 Task: Create a section Lightning Strike and in the section, add a milestone ISO 27001 Certification in the project BroaderPath
Action: Mouse moved to (198, 337)
Screenshot: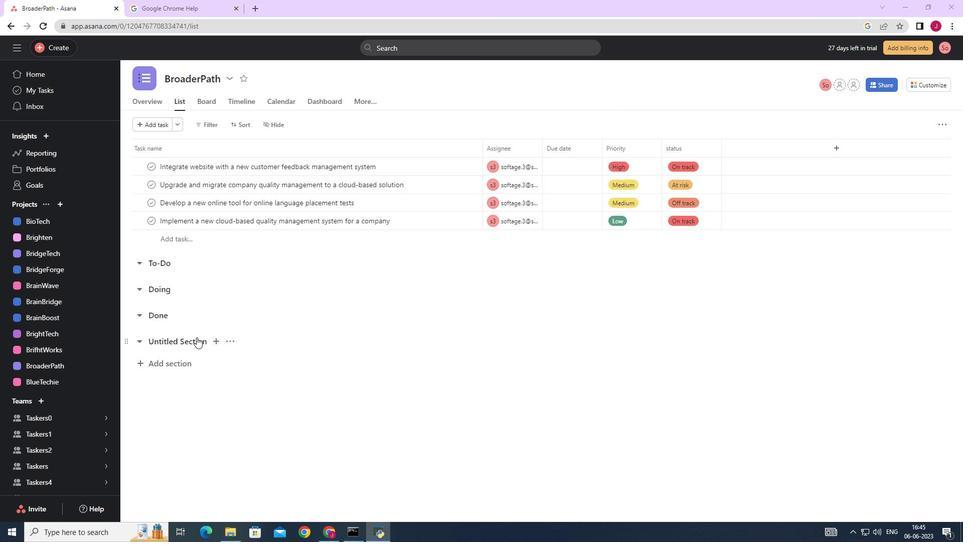 
Action: Mouse pressed left at (198, 337)
Screenshot: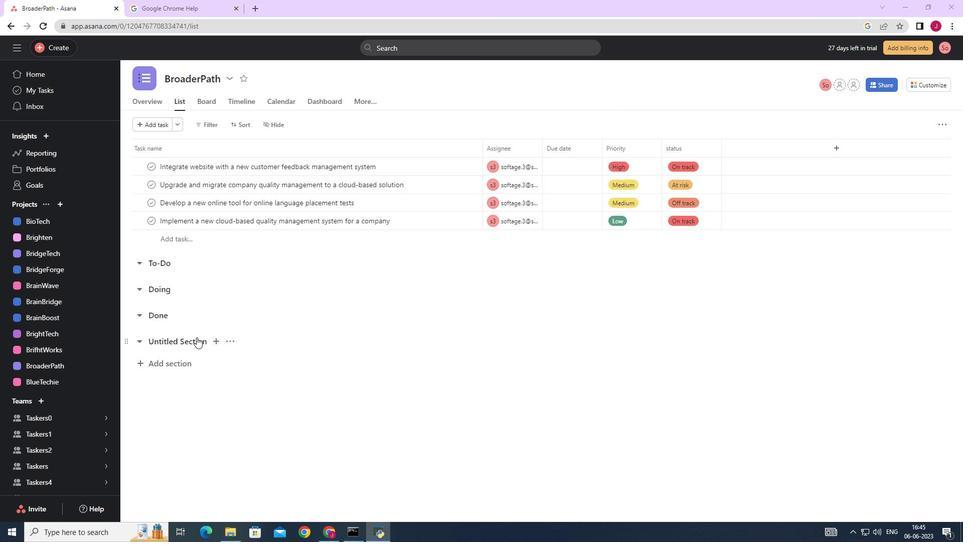 
Action: Mouse moved to (201, 339)
Screenshot: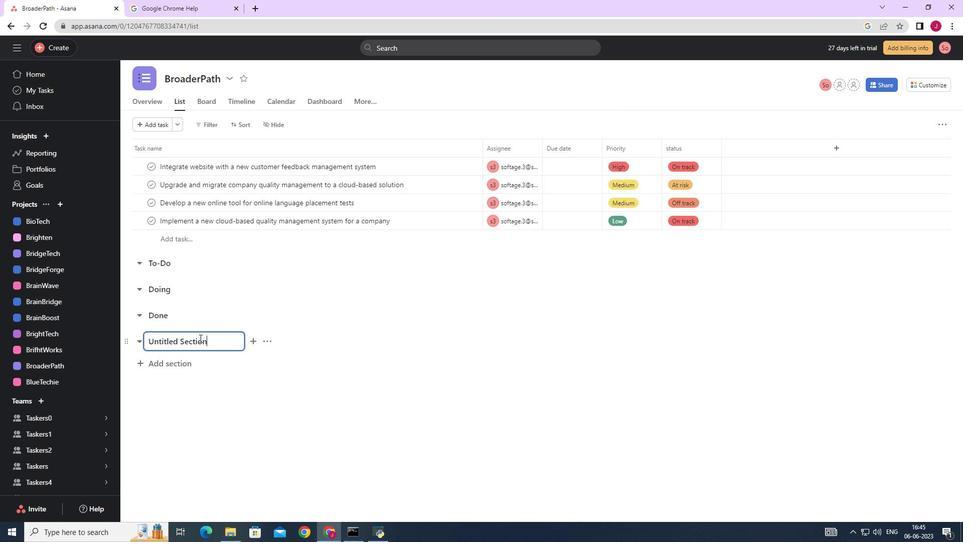 
Action: Key pressed <Key.backspace><Key.backspace><Key.backspace><Key.backspace><Key.backspace><Key.backspace><Key.backspace><Key.backspace><Key.backspace><Key.backspace><Key.backspace><Key.backspace><Key.backspace><Key.backspace><Key.backspace><Key.backspace><Key.backspace><Key.backspace><Key.caps_lock>L<Key.caps_lock>ightning<Key.space><Key.caps_lock>S<Key.caps_lock>trike<Key.enter><Key.caps_lock>ISO<Key.space>27001<Key.space>C<Key.caps_lock>ertification
Screenshot: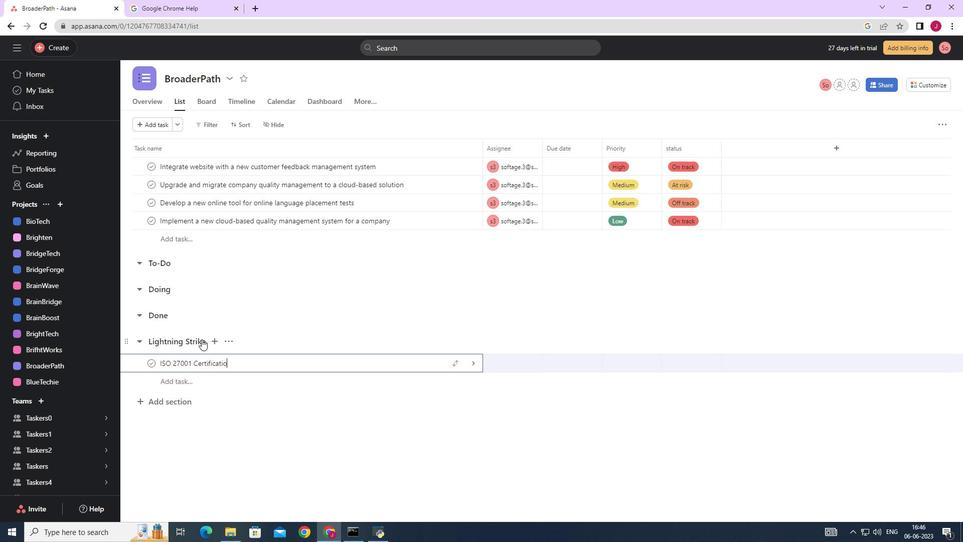 
Action: Mouse moved to (474, 365)
Screenshot: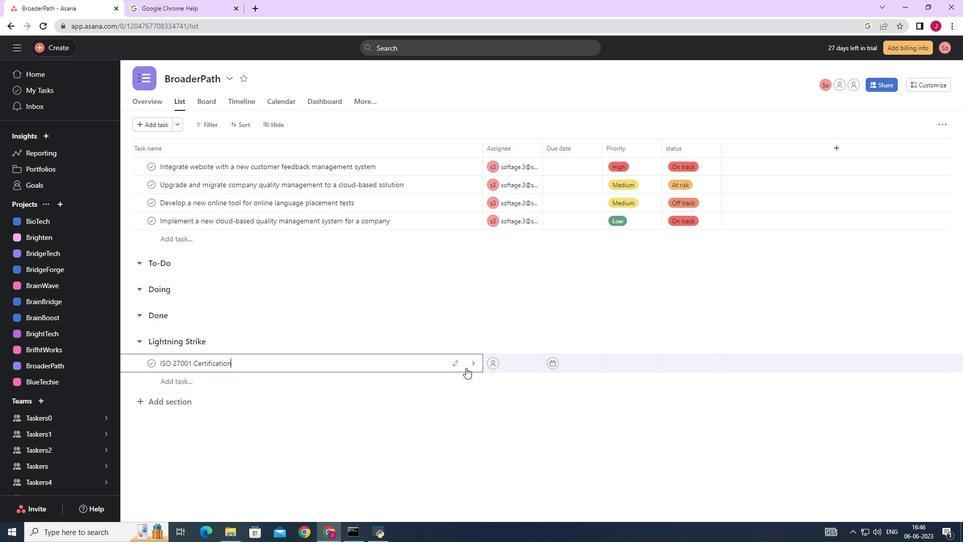
Action: Mouse pressed left at (474, 365)
Screenshot: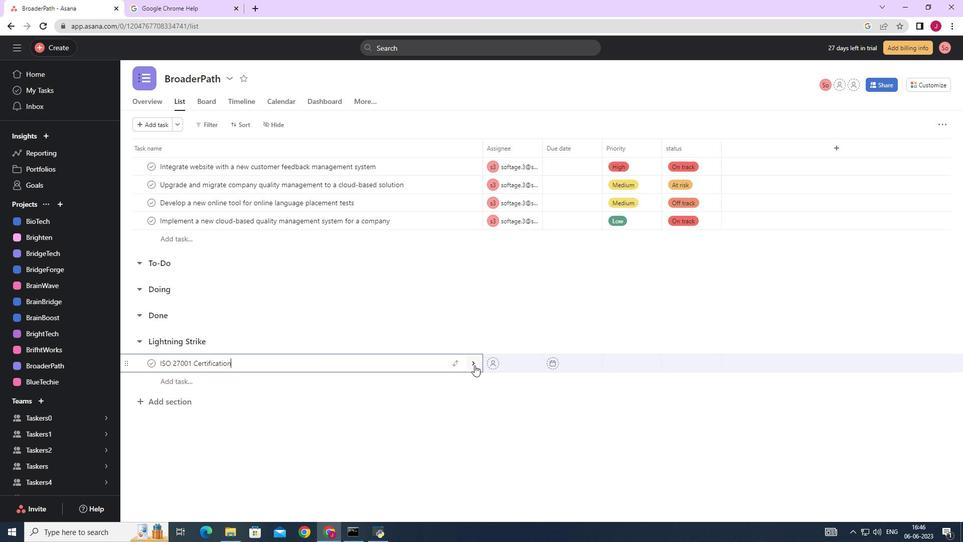 
Action: Mouse moved to (926, 123)
Screenshot: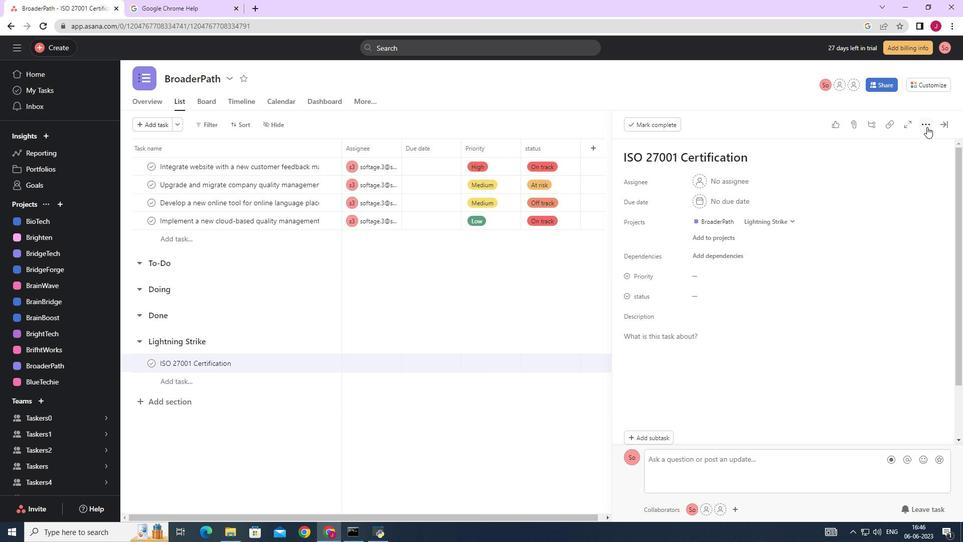 
Action: Mouse pressed left at (926, 123)
Screenshot: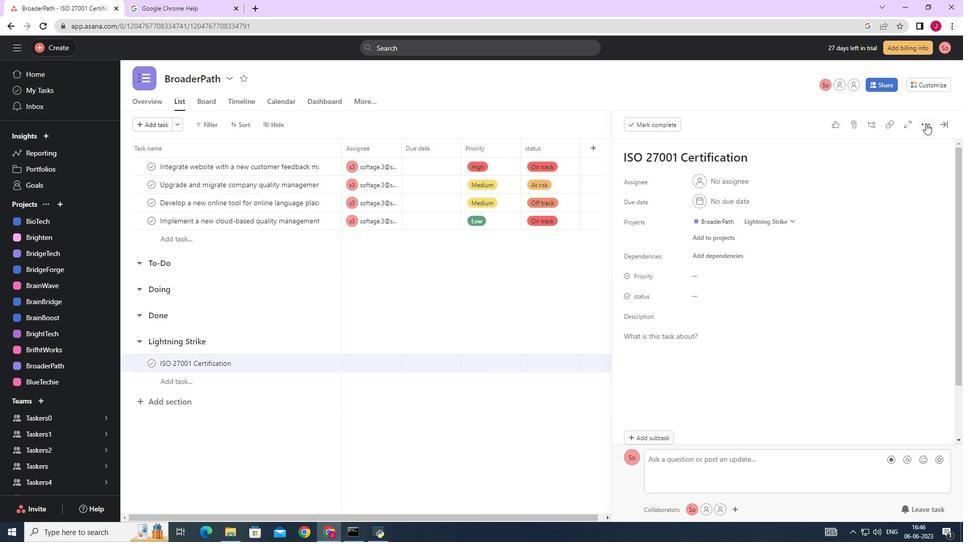 
Action: Mouse moved to (842, 162)
Screenshot: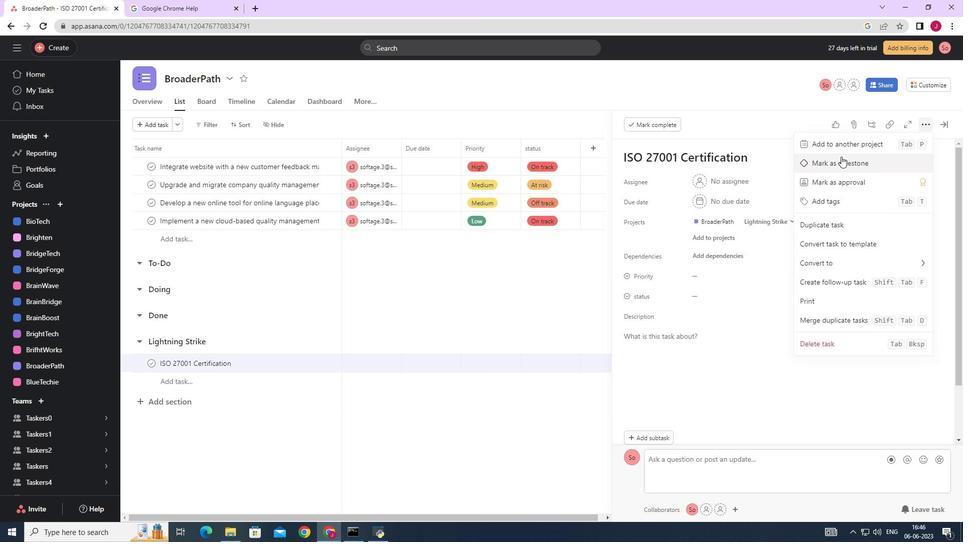 
Action: Mouse pressed left at (842, 162)
Screenshot: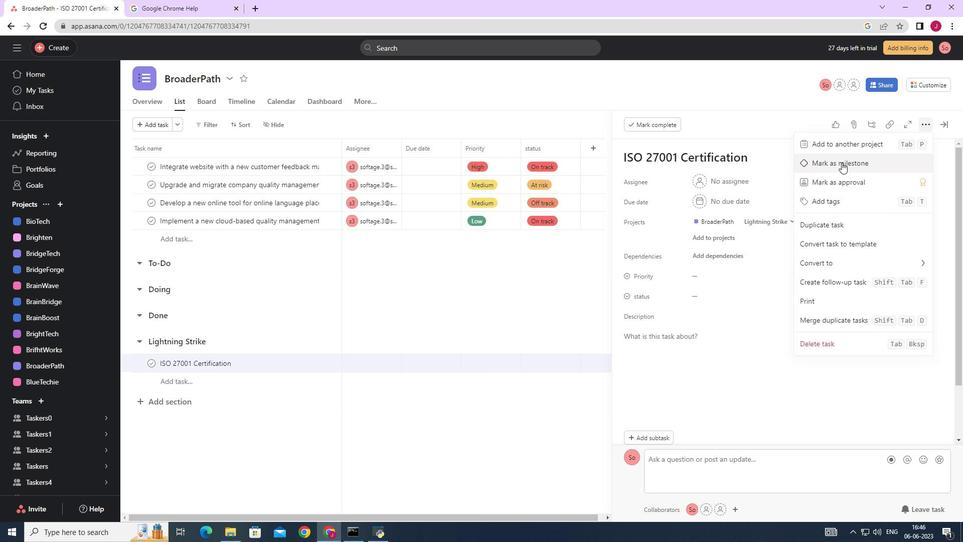 
Action: Mouse moved to (944, 122)
Screenshot: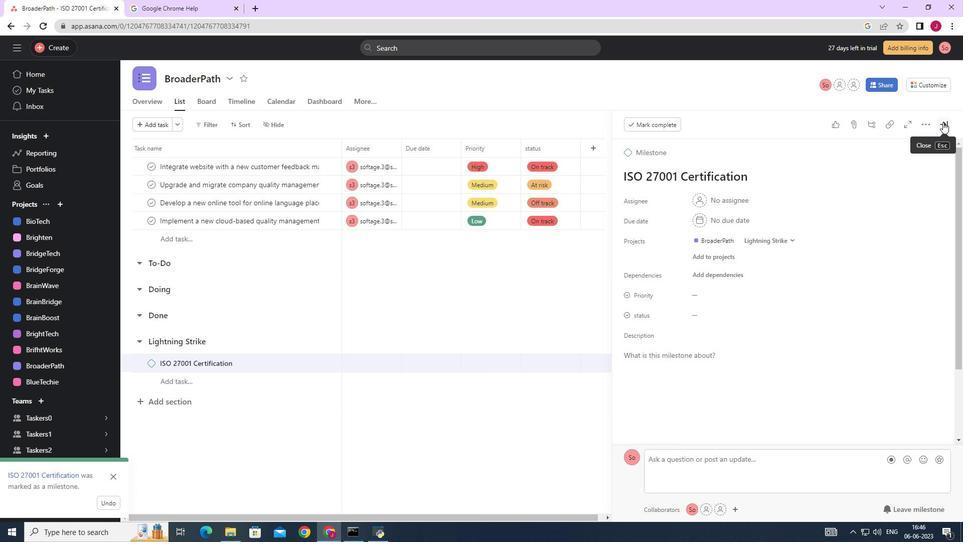 
Action: Mouse pressed left at (944, 122)
Screenshot: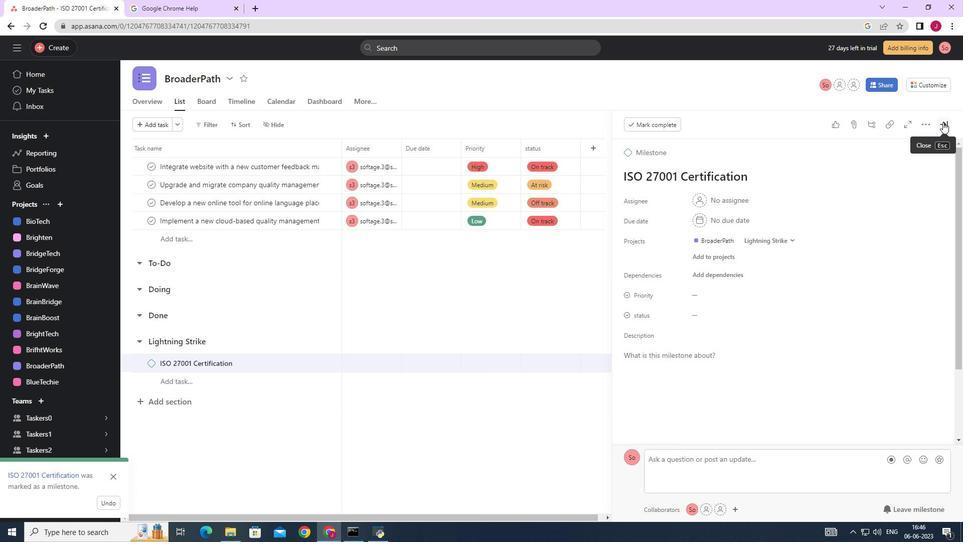 
Action: Mouse moved to (937, 123)
Screenshot: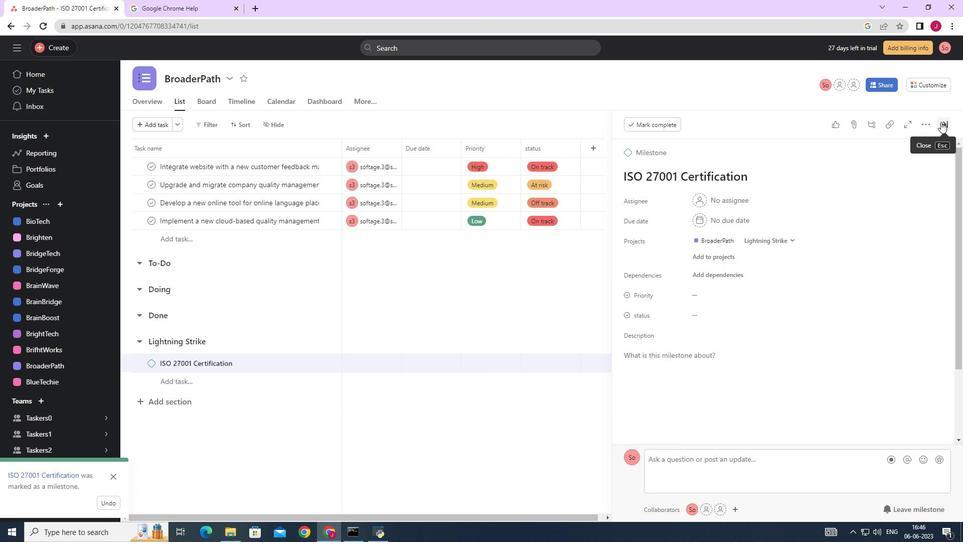 
